 Task: Discover hiking trails in the Ozarks between Eureka Springs, Arkansas, and Branson, Missouri.
Action: Mouse moved to (300, 105)
Screenshot: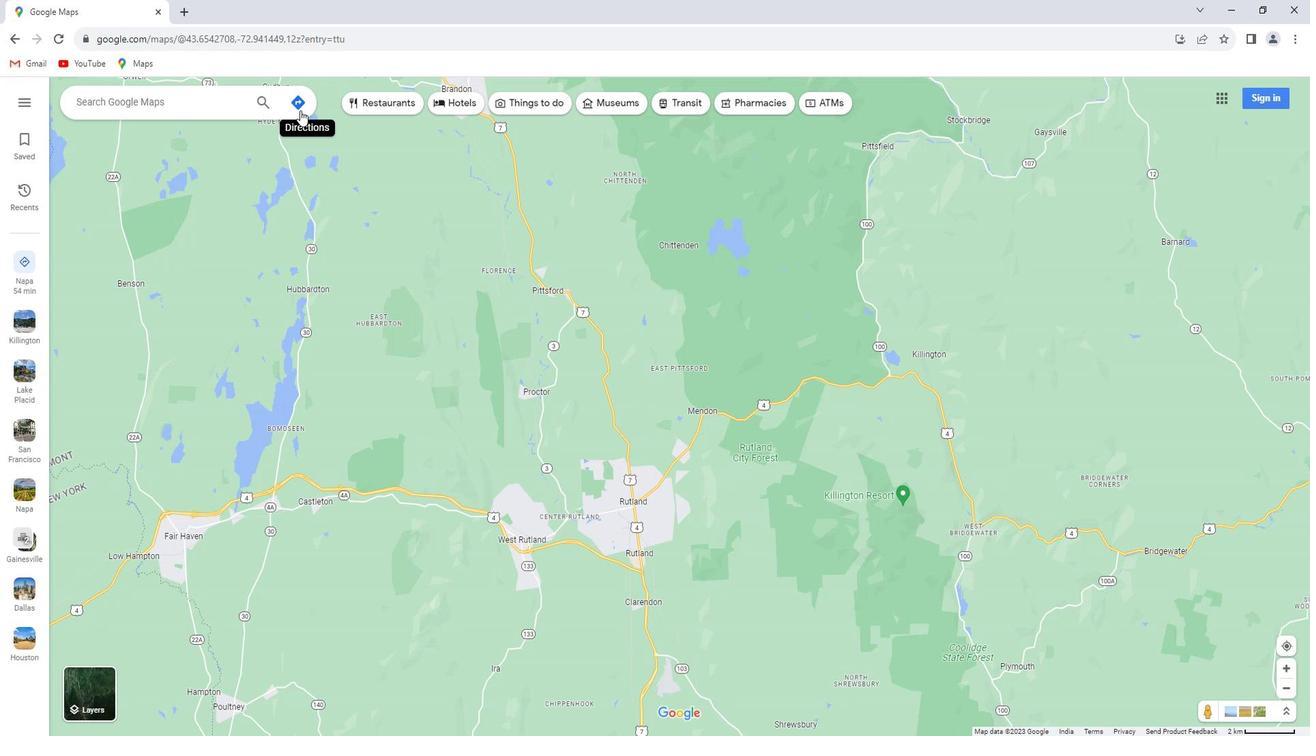
Action: Mouse pressed left at (300, 105)
Screenshot: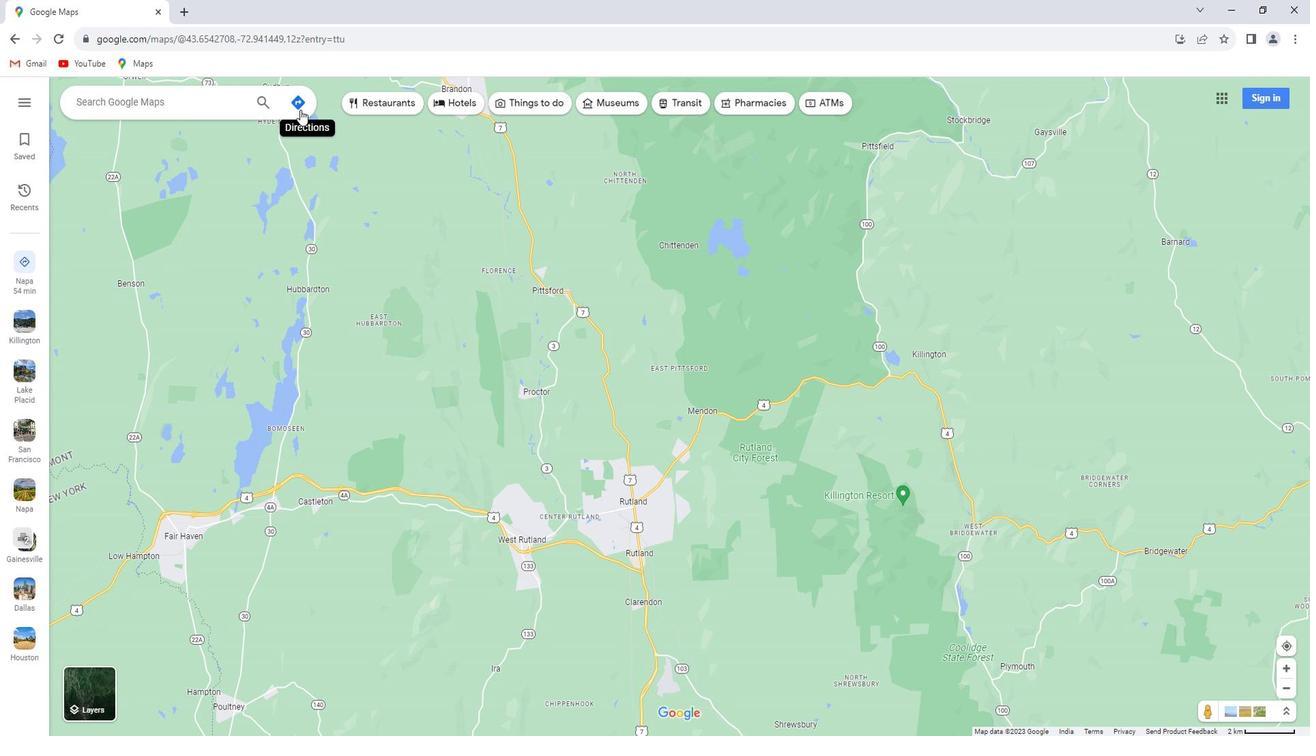 
Action: Mouse moved to (219, 131)
Screenshot: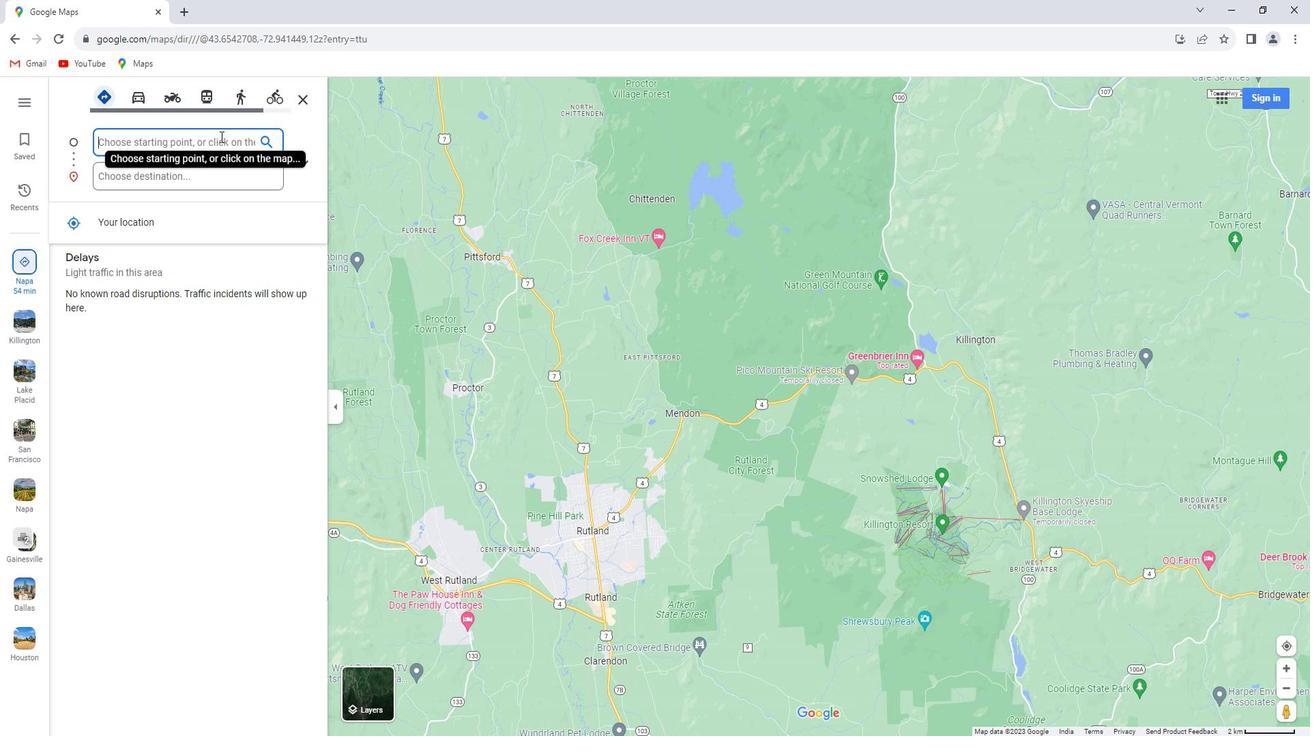 
Action: Mouse pressed left at (219, 131)
Screenshot: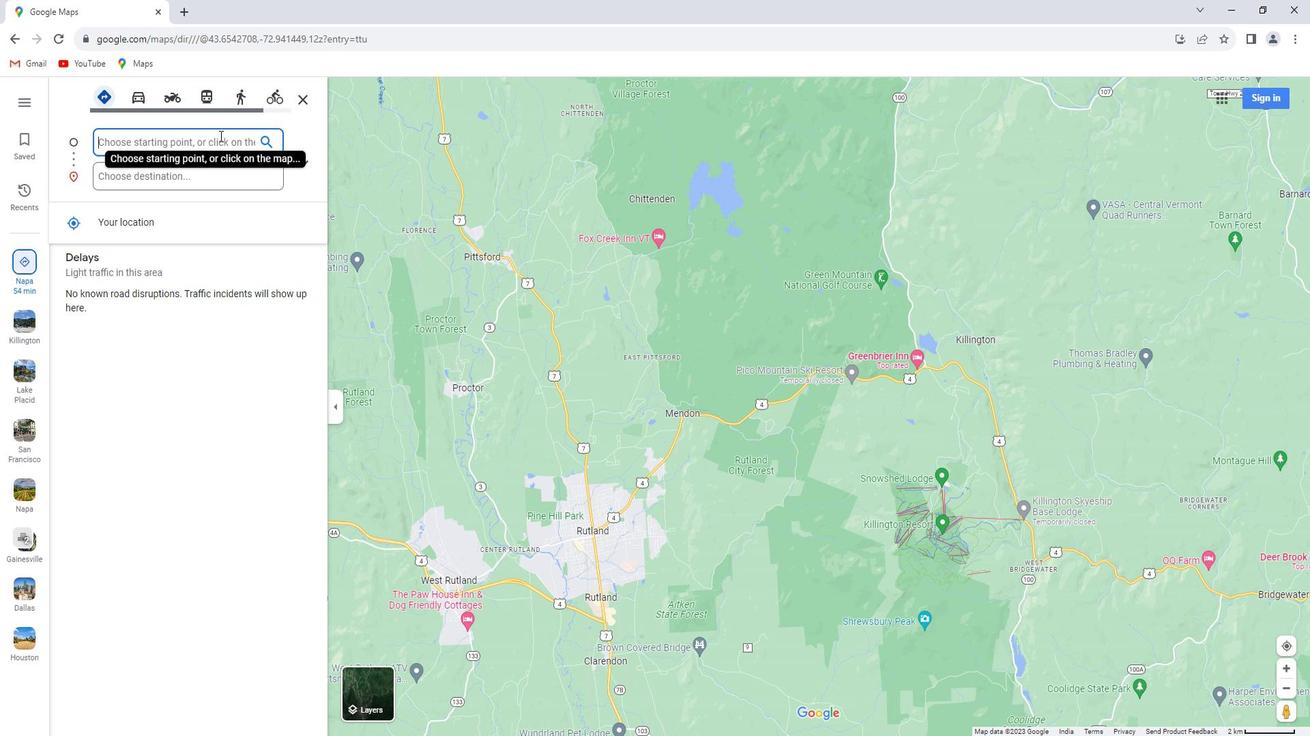 
Action: Key pressed <Key.shift>Eureka<Key.space><Key.shift>springs,<Key.space><Key.shift>arkana<Key.backspace>sas
Screenshot: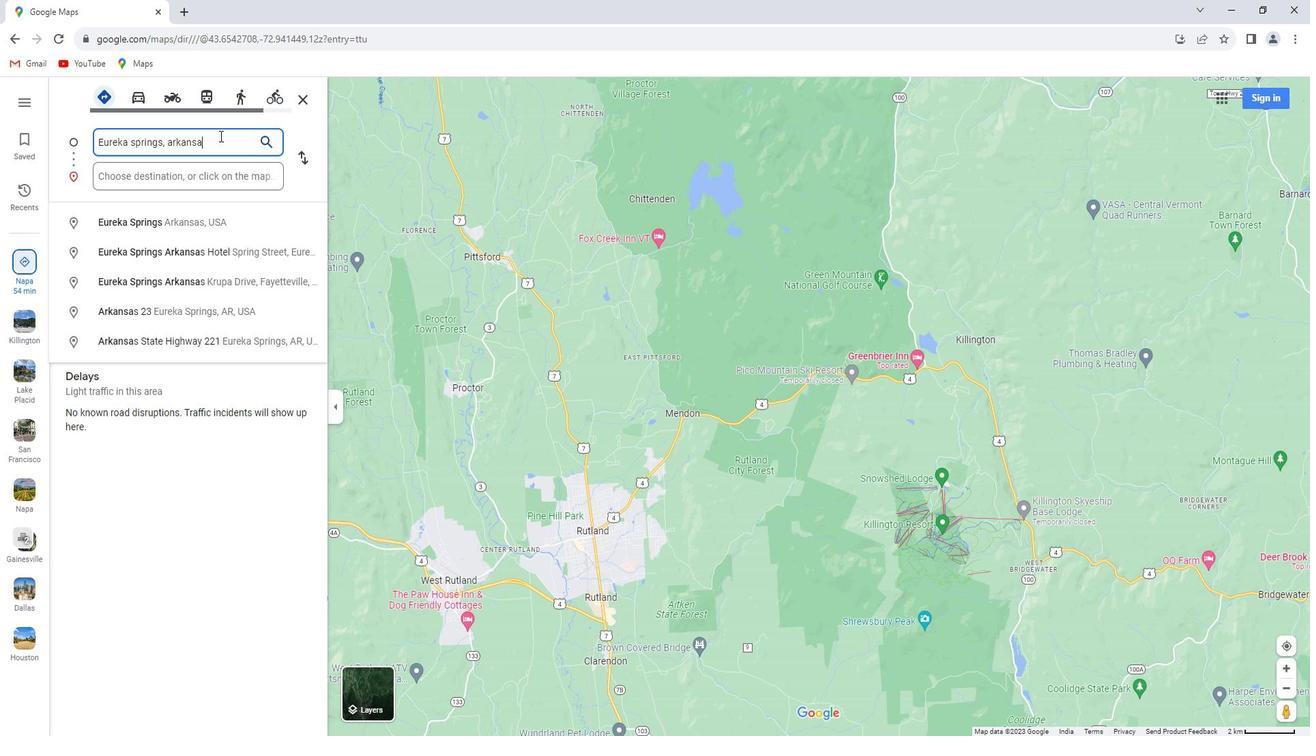 
Action: Mouse moved to (196, 166)
Screenshot: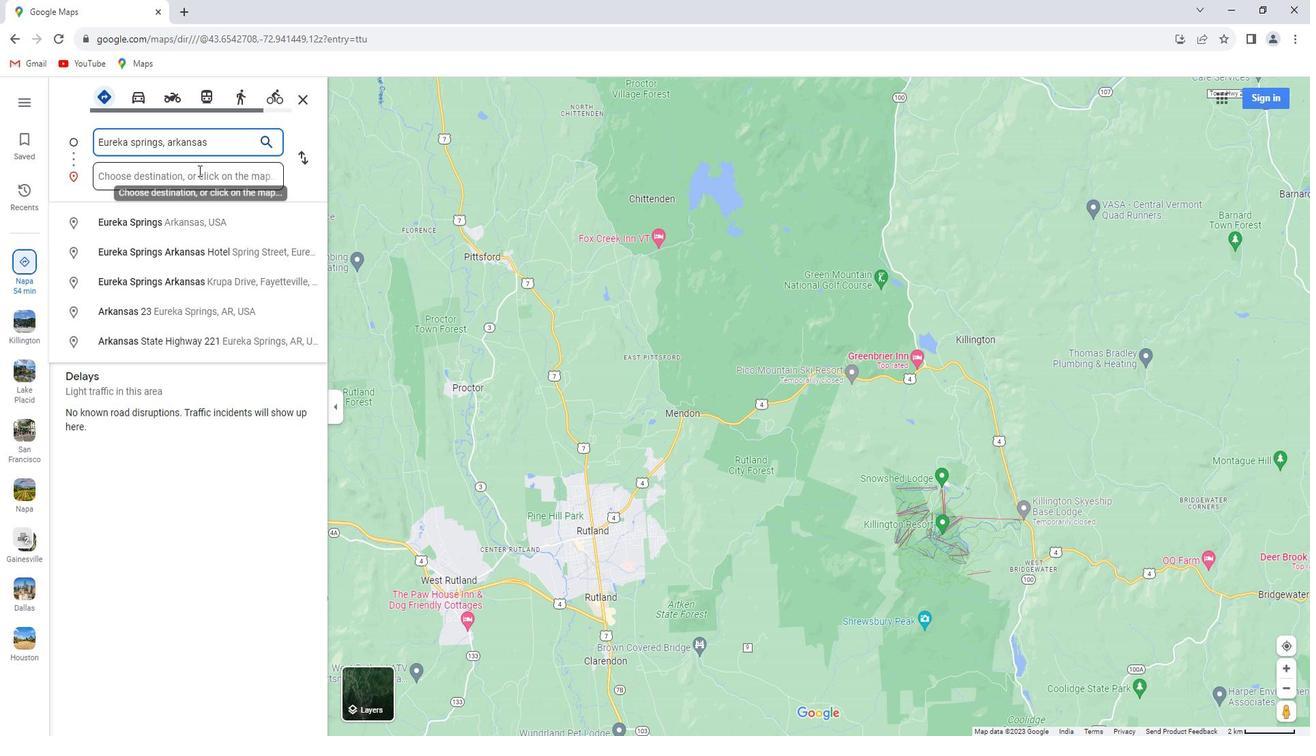 
Action: Mouse pressed left at (196, 166)
Screenshot: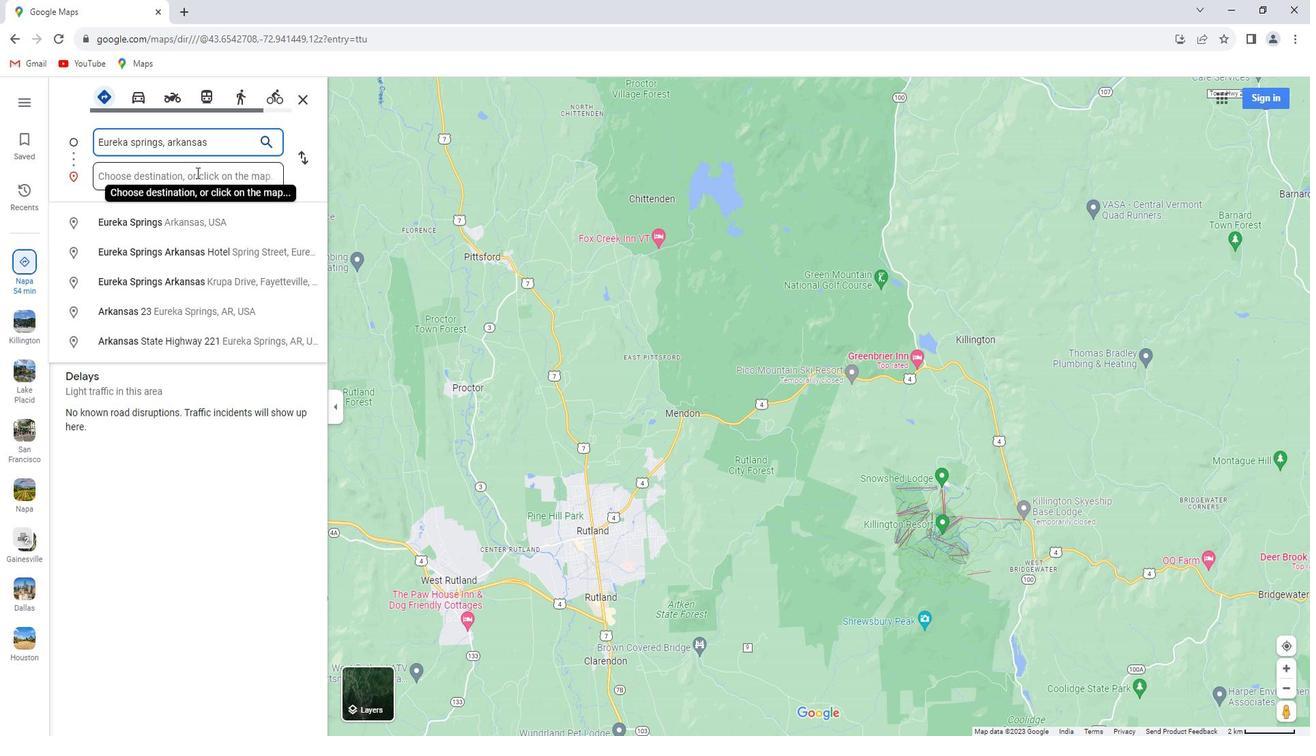 
Action: Key pressed <Key.shift>Branson,<Key.space><Key.shift>Missouri<Key.enter>
Screenshot: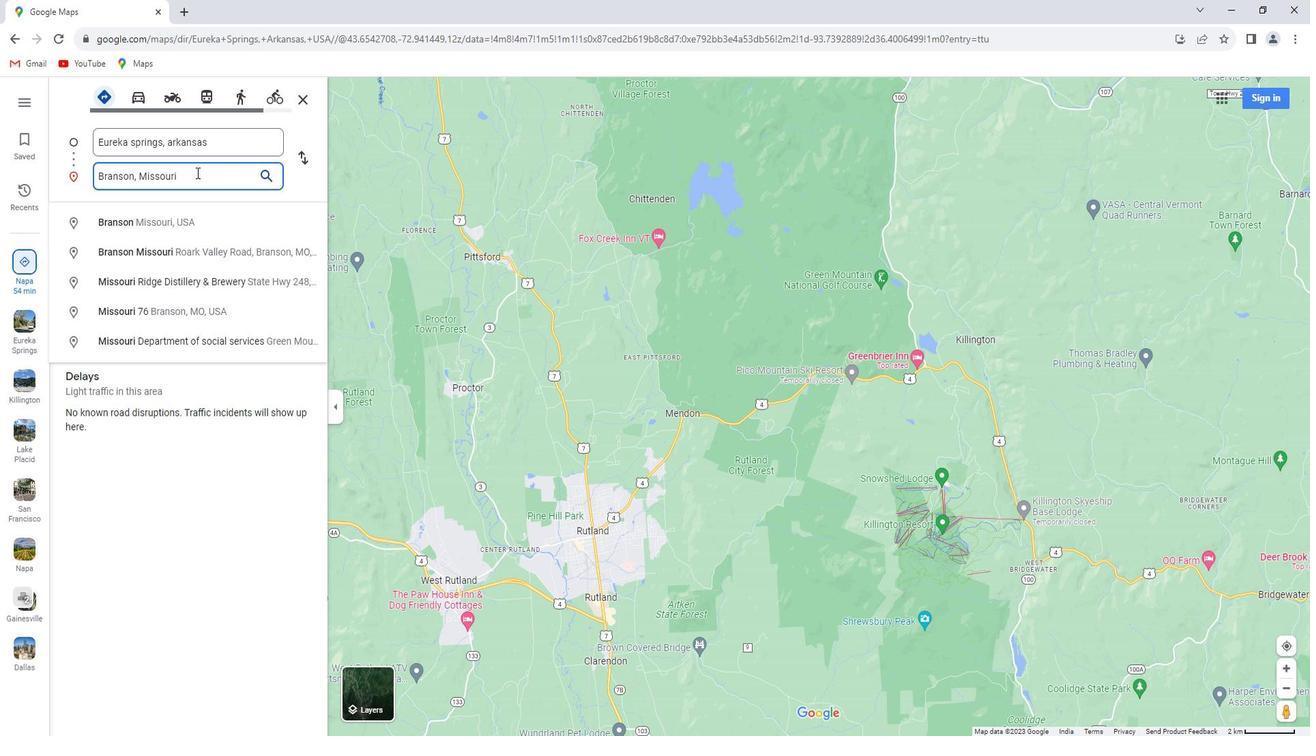 
Action: Mouse moved to (648, 91)
Screenshot: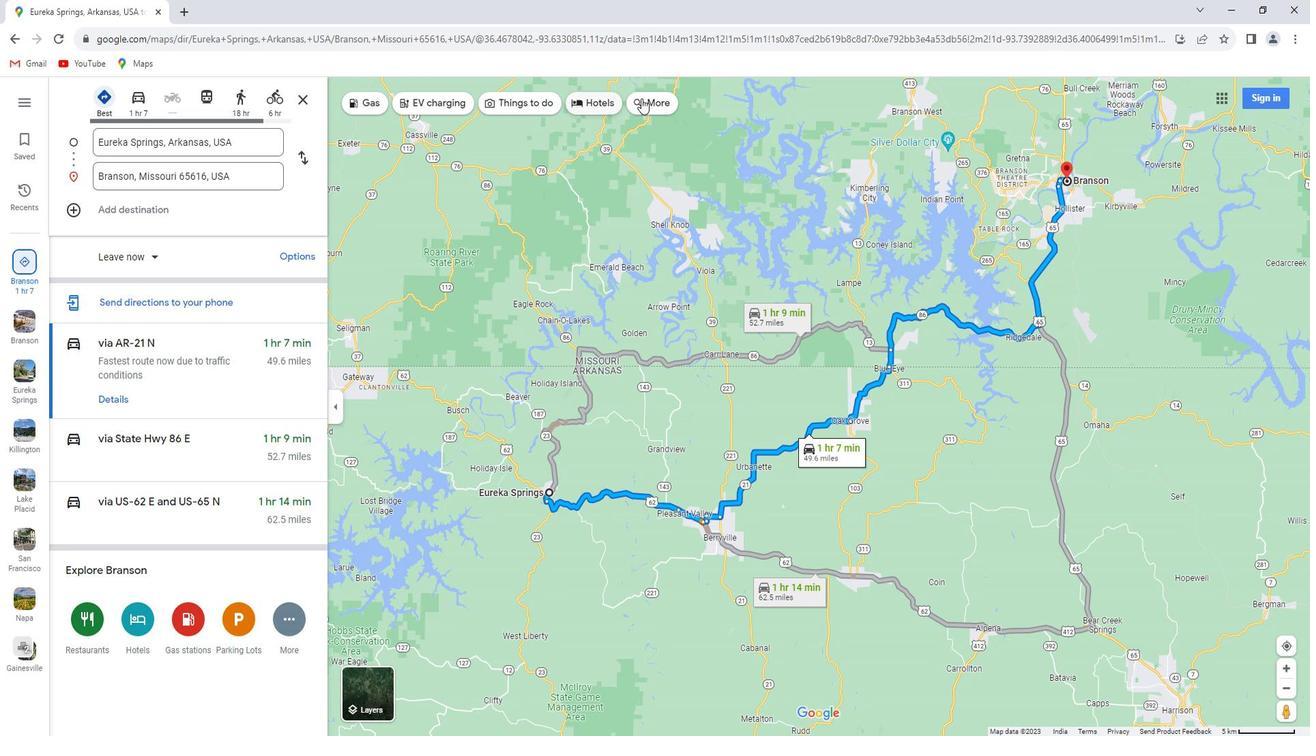 
Action: Mouse pressed left at (648, 91)
Screenshot: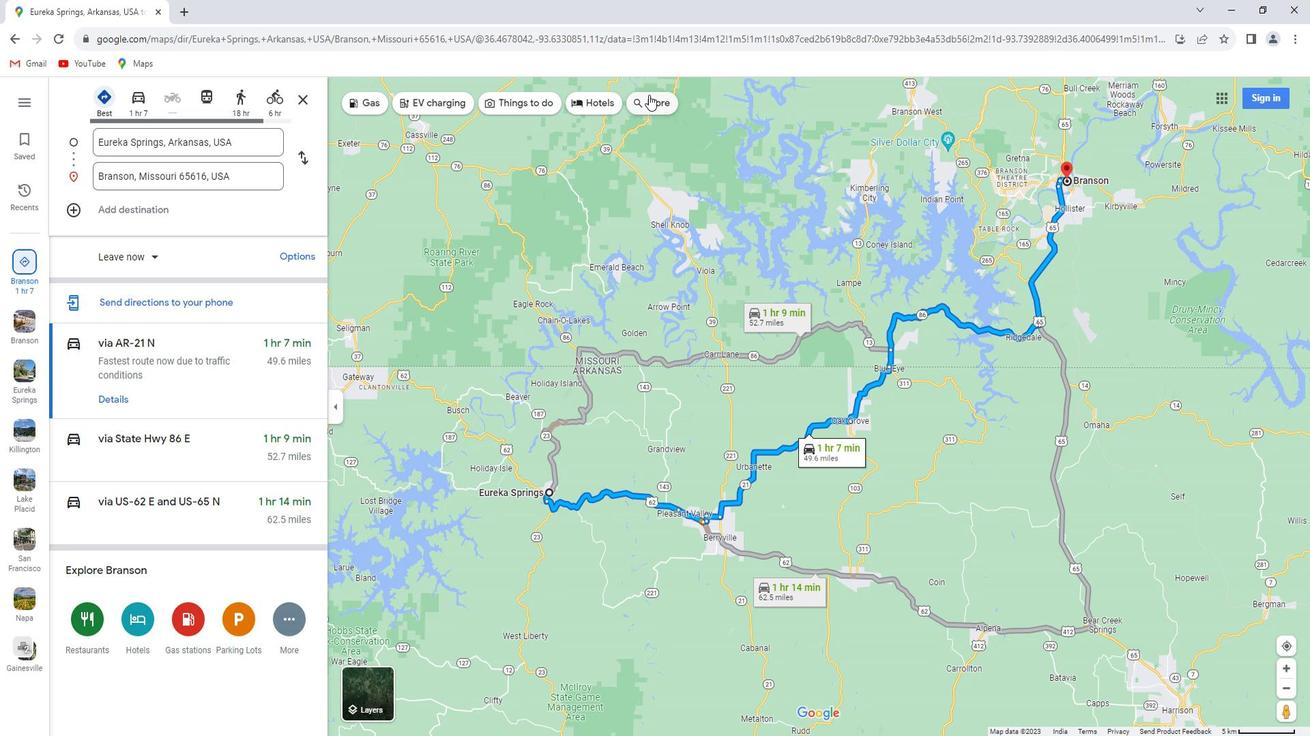 
Action: Mouse moved to (189, 98)
Screenshot: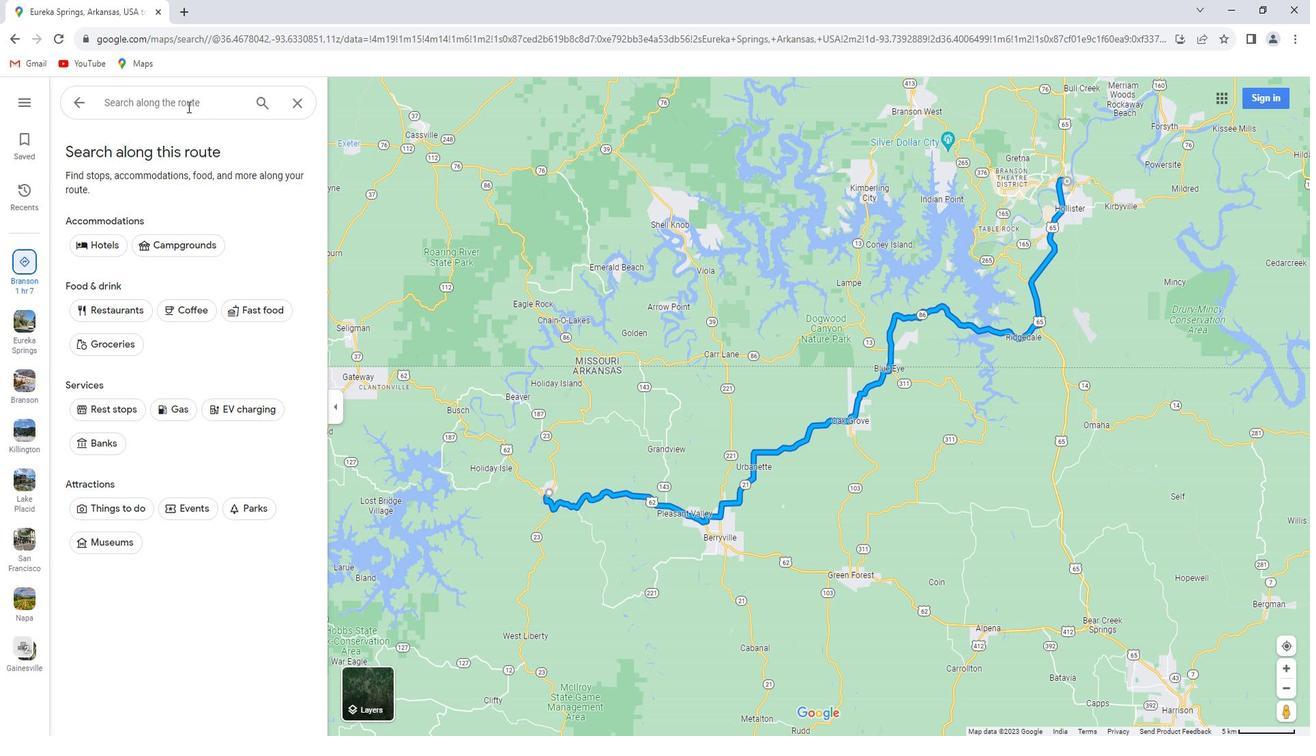 
Action: Mouse pressed left at (189, 98)
Screenshot: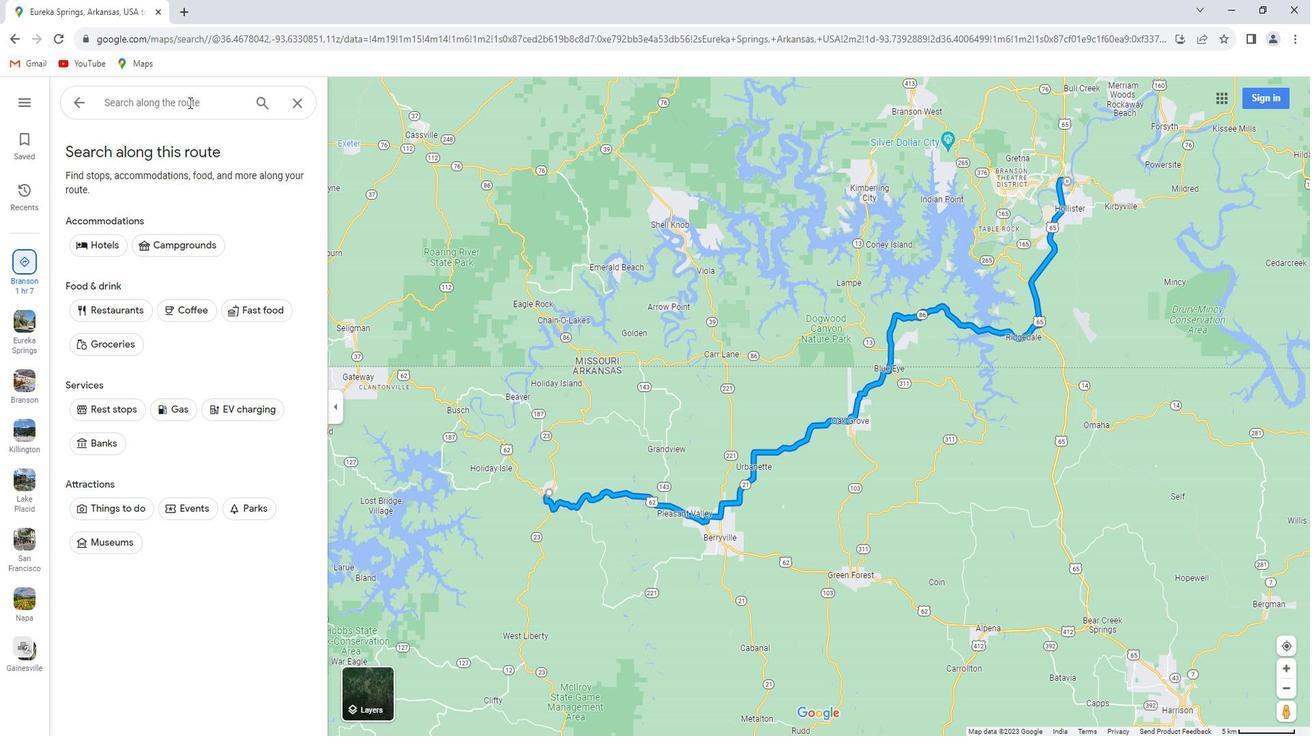 
Action: Key pressed hiking<Key.space>trails<Key.space>in<Key.space>the<Key.space><Key.shift>Ozarks<Key.enter>
Screenshot: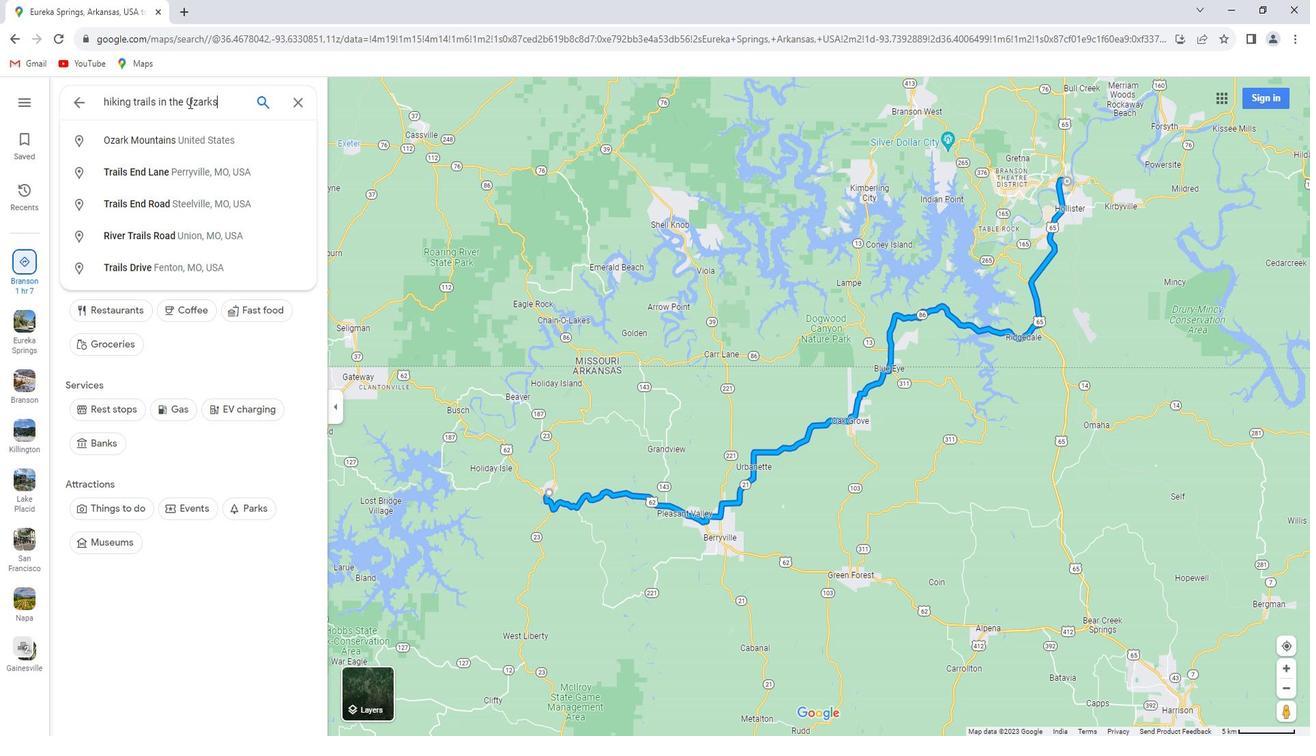 
Action: Mouse moved to (220, 146)
Screenshot: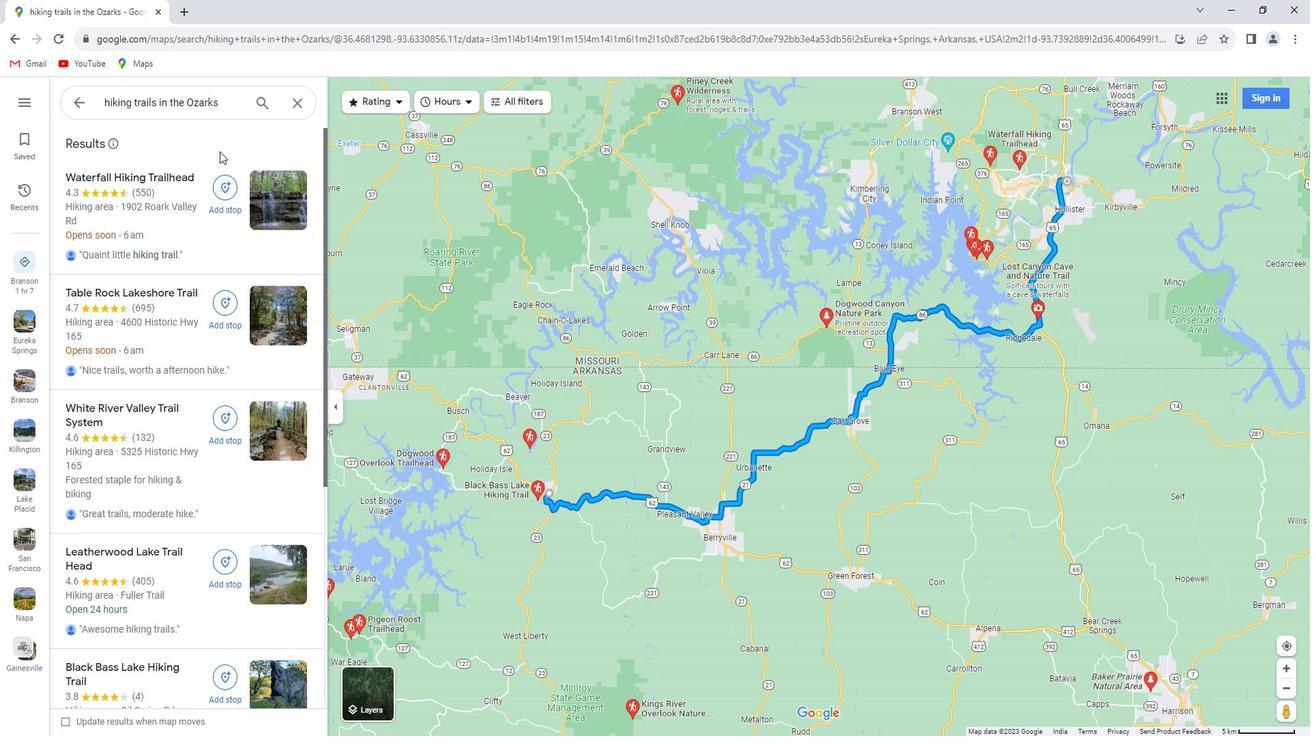 
